 Task: Select the list of accounts displayed as a split view
Action: Mouse moved to (463, 139)
Screenshot: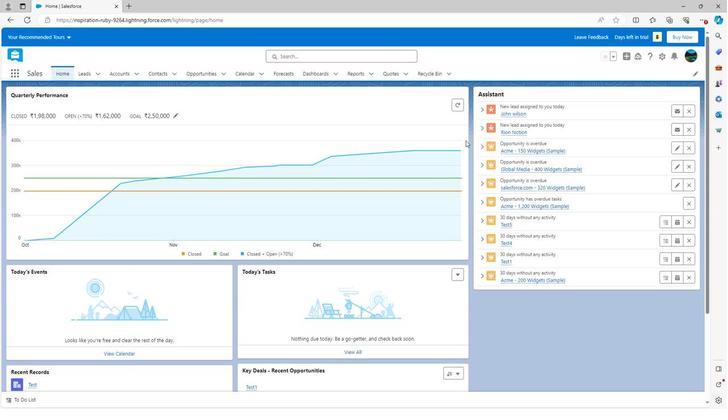 
Action: Mouse scrolled (463, 139) with delta (0, 0)
Screenshot: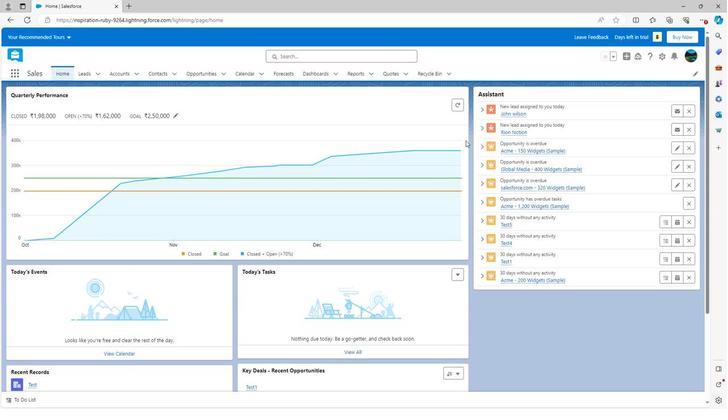 
Action: Mouse moved to (463, 142)
Screenshot: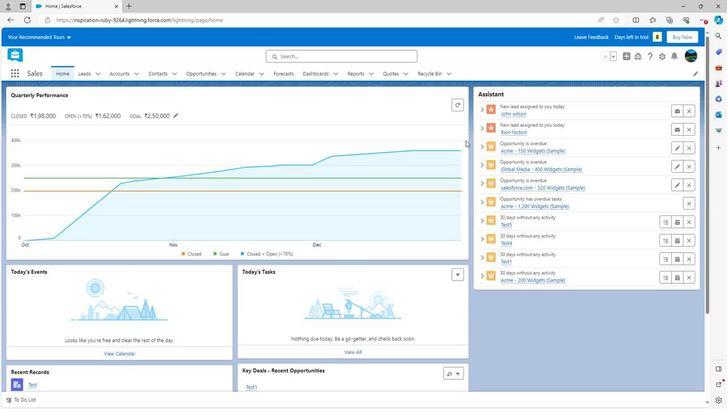 
Action: Mouse scrolled (463, 142) with delta (0, 0)
Screenshot: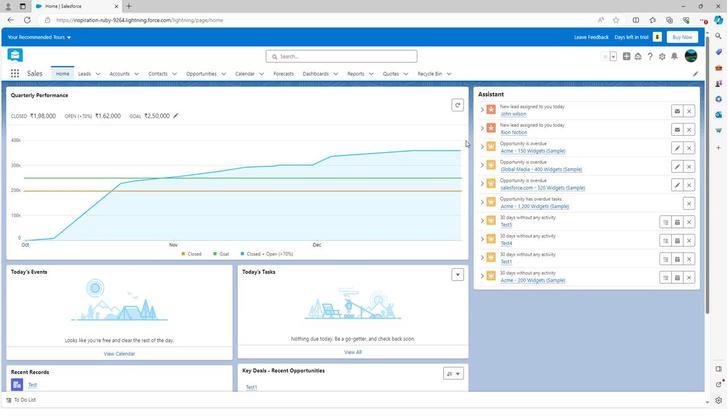 
Action: Mouse scrolled (463, 142) with delta (0, 0)
Screenshot: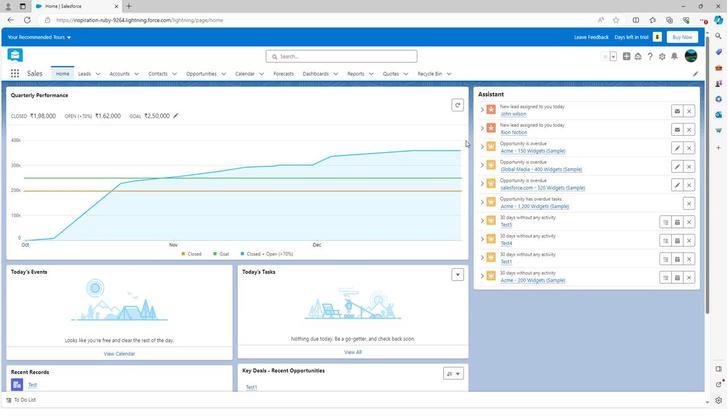 
Action: Mouse scrolled (463, 142) with delta (0, 0)
Screenshot: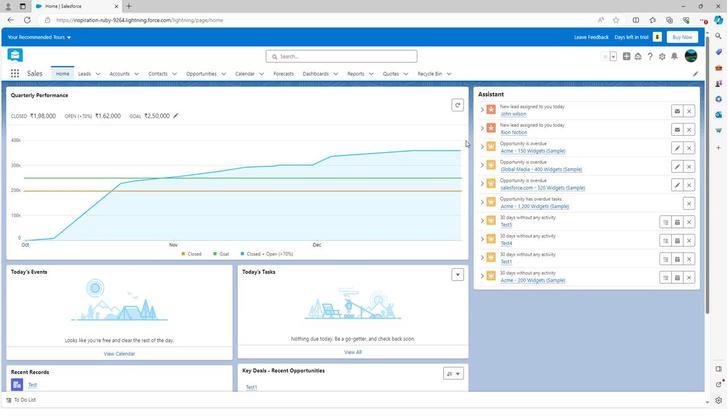
Action: Mouse scrolled (463, 143) with delta (0, 0)
Screenshot: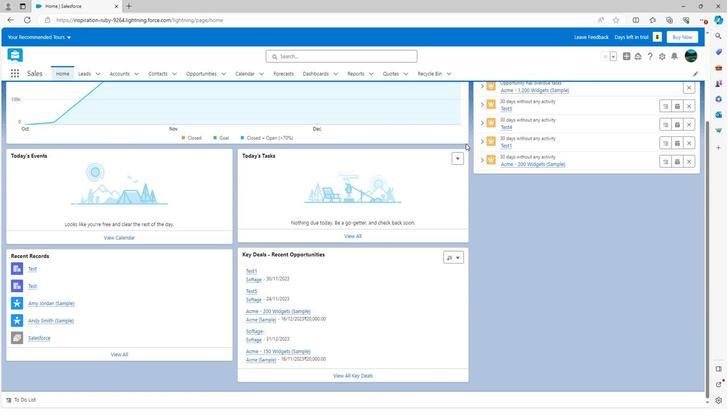
Action: Mouse scrolled (463, 143) with delta (0, 0)
Screenshot: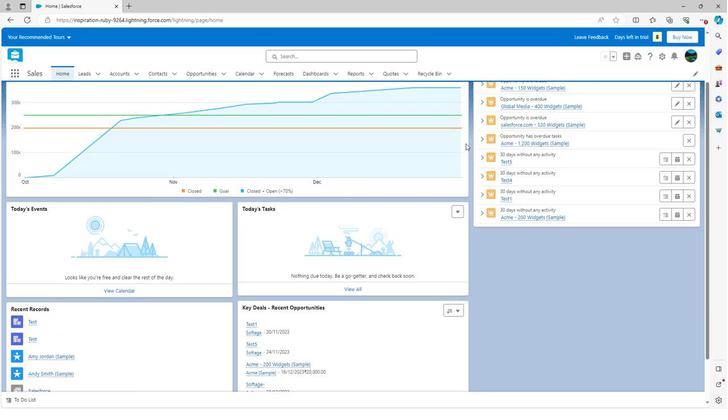 
Action: Mouse scrolled (463, 143) with delta (0, 0)
Screenshot: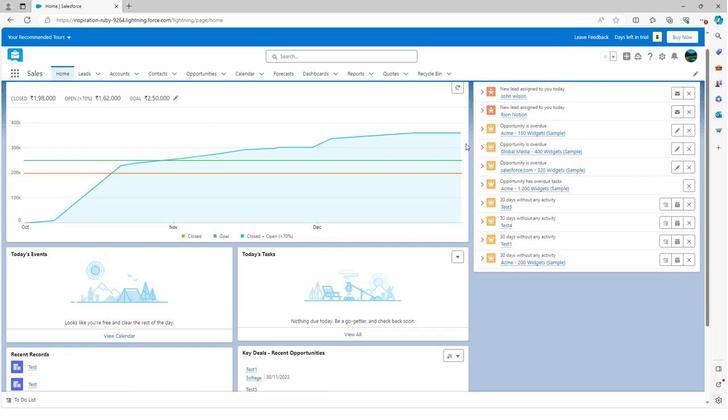 
Action: Mouse scrolled (463, 143) with delta (0, 0)
Screenshot: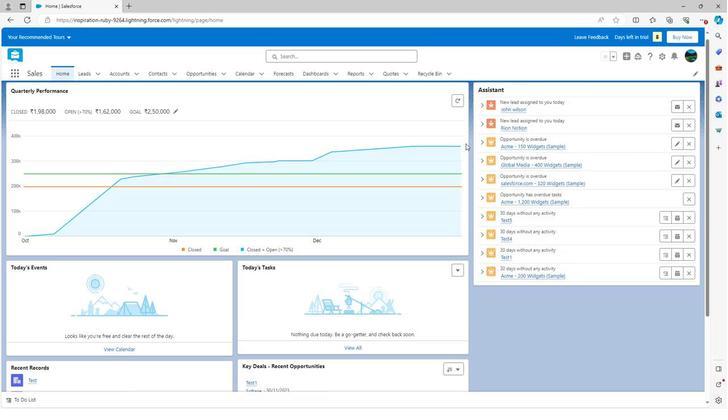 
Action: Mouse moved to (117, 73)
Screenshot: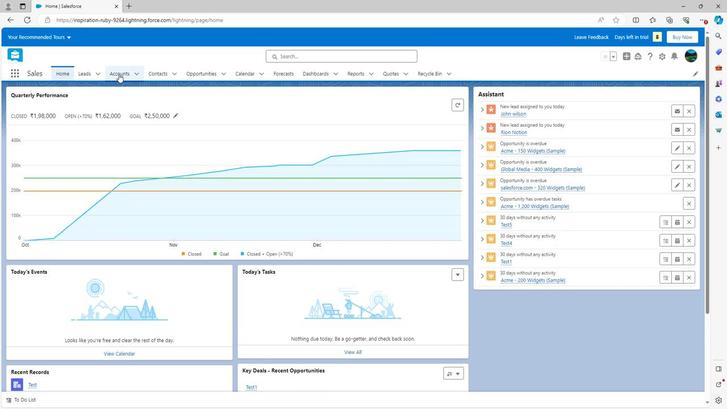 
Action: Mouse pressed left at (117, 73)
Screenshot: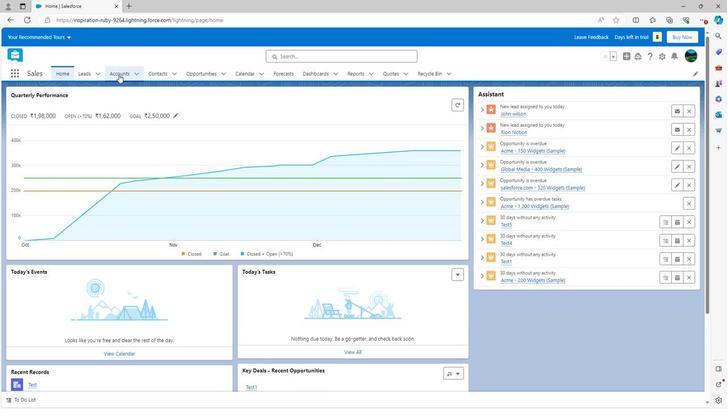 
Action: Mouse moved to (639, 111)
Screenshot: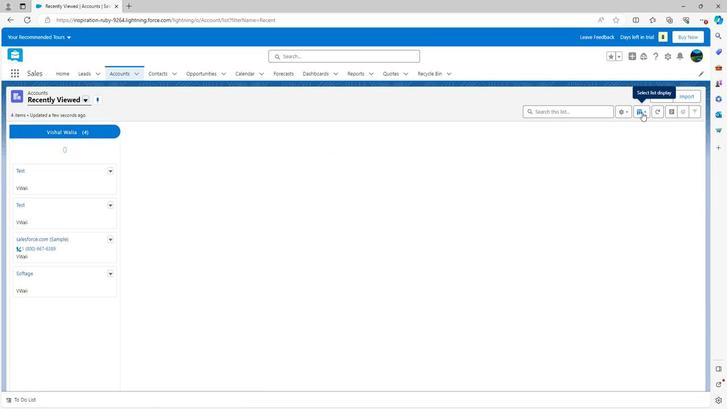 
Action: Mouse pressed left at (639, 111)
Screenshot: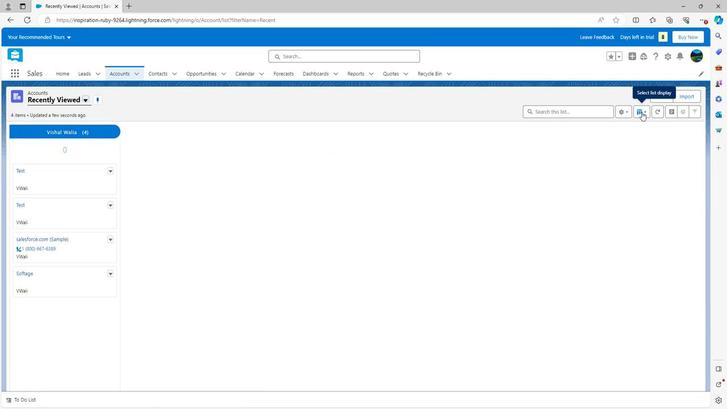 
Action: Mouse moved to (652, 166)
Screenshot: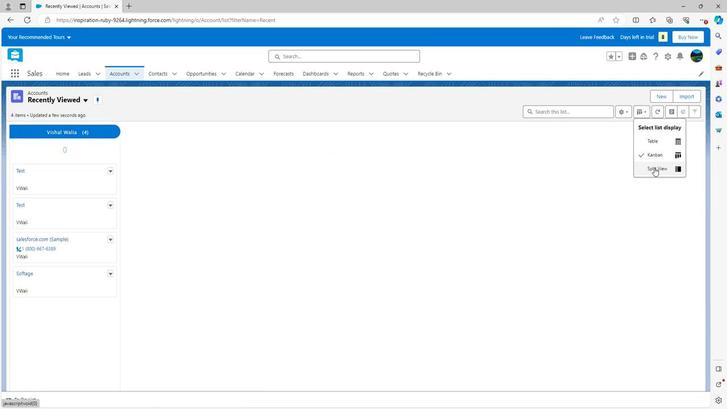 
Action: Mouse pressed left at (652, 166)
Screenshot: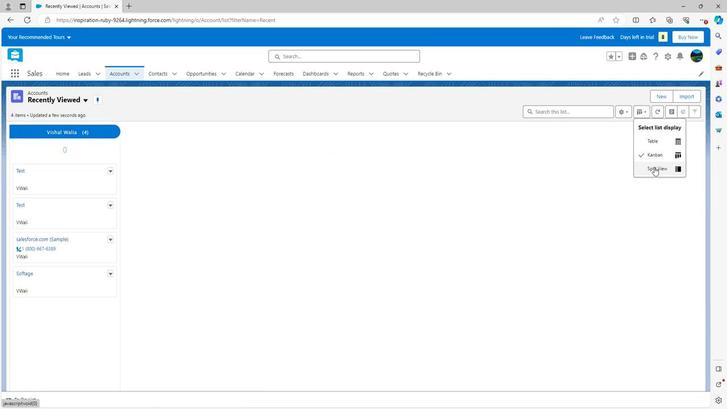 
Action: Mouse moved to (35, 153)
Screenshot: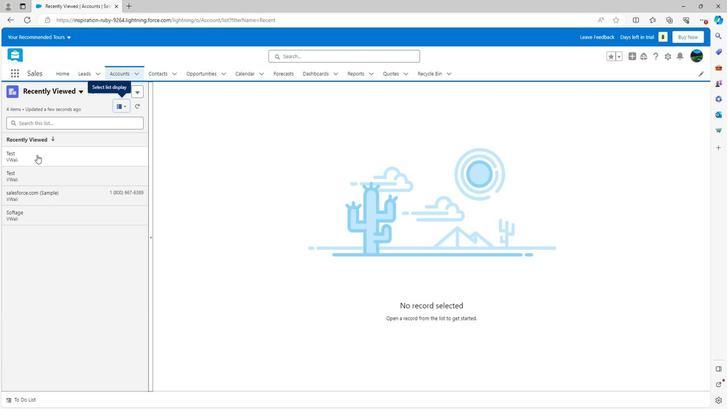 
Action: Mouse pressed left at (35, 153)
Screenshot: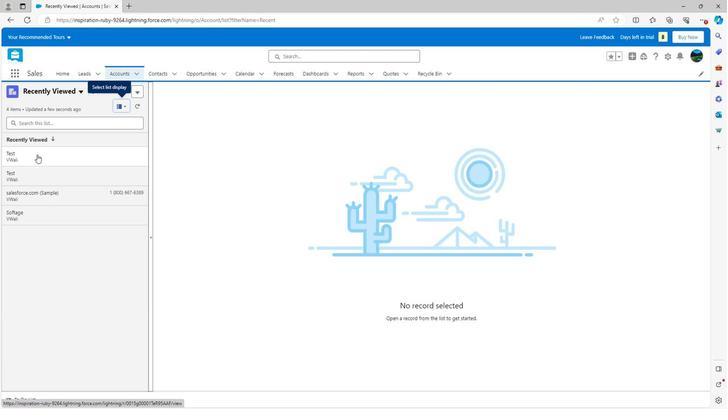 
Action: Mouse moved to (78, 93)
Screenshot: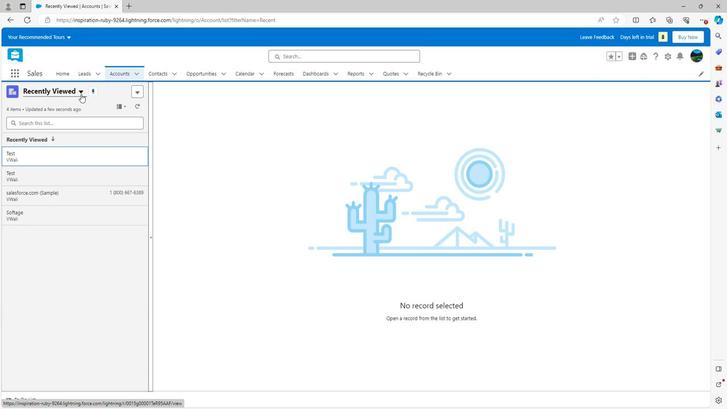 
Action: Mouse pressed left at (78, 93)
Screenshot: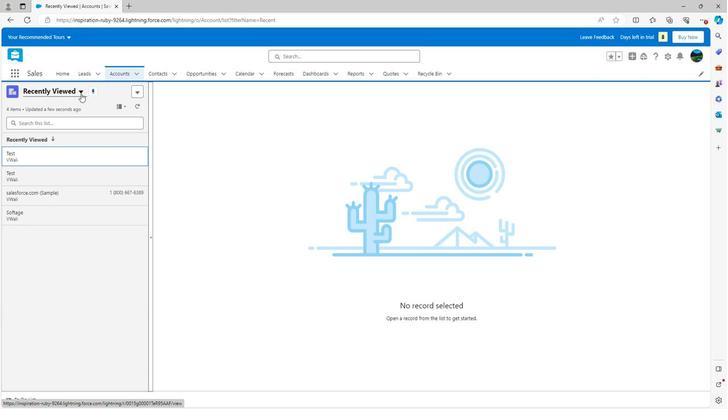 
Action: Mouse moved to (193, 201)
Screenshot: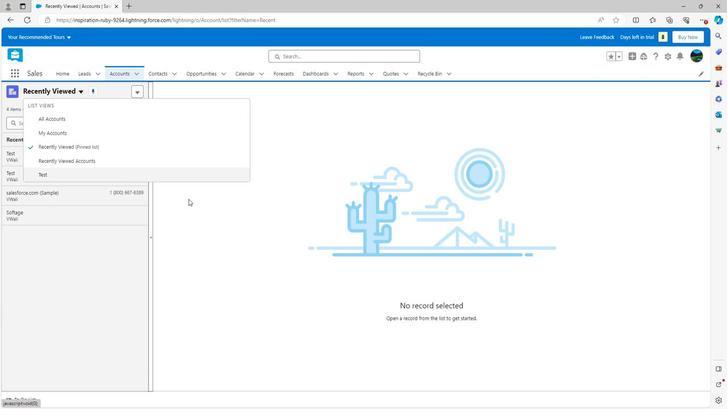 
Action: Mouse pressed left at (193, 201)
Screenshot: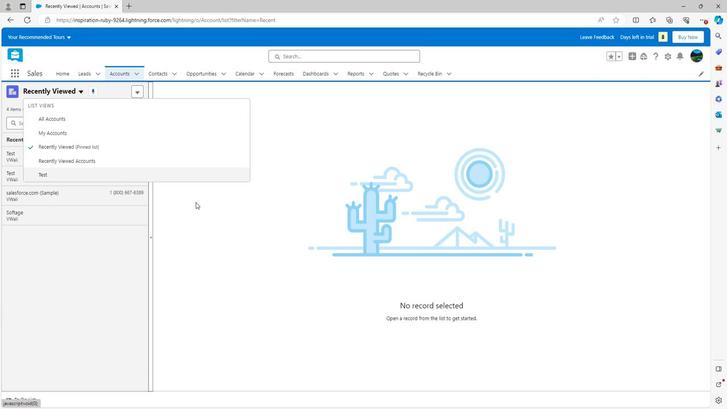 
Action: Mouse moved to (356, 213)
Screenshot: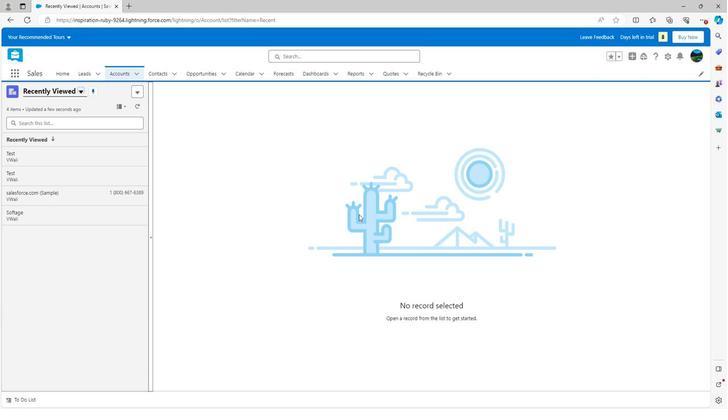 
